 Task: Disable the option Use groups data.
Action: Mouse moved to (638, 101)
Screenshot: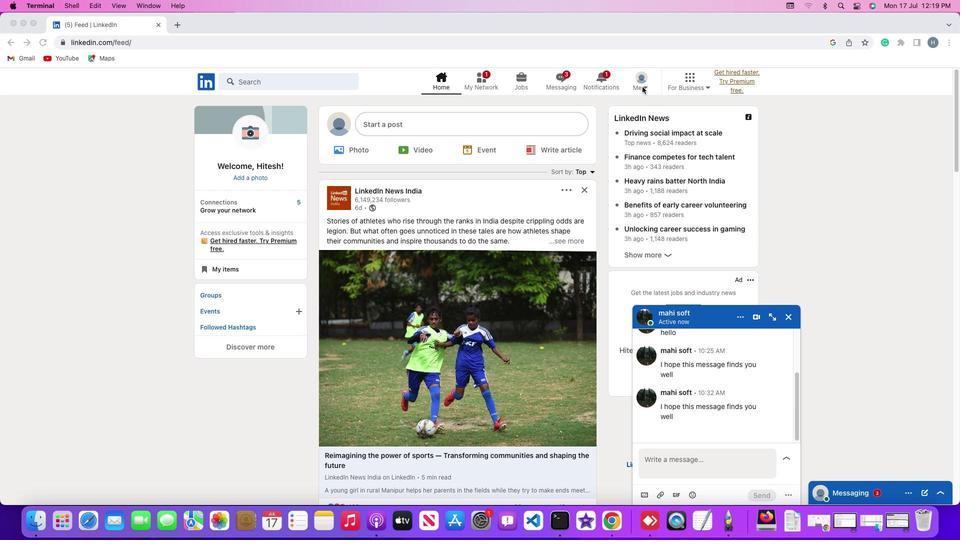 
Action: Mouse pressed left at (638, 101)
Screenshot: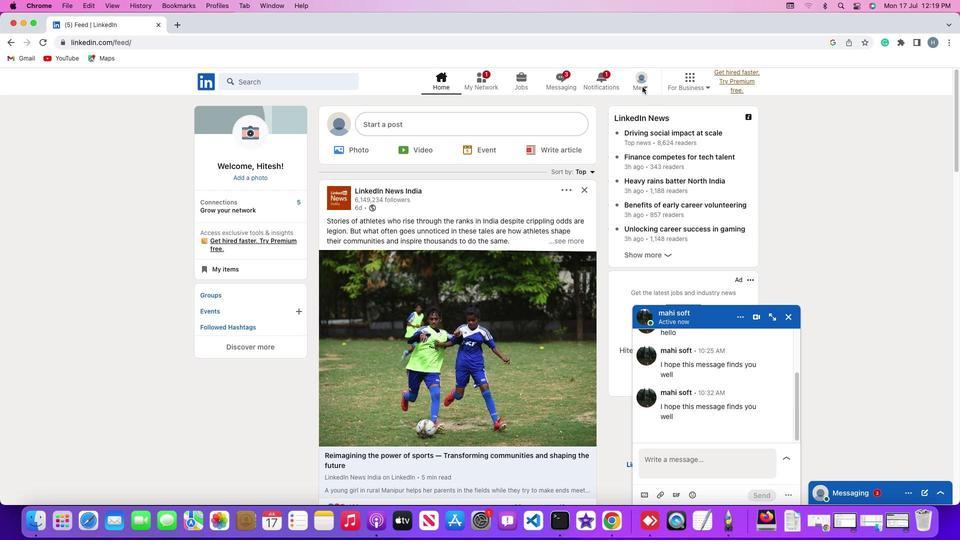 
Action: Mouse moved to (641, 101)
Screenshot: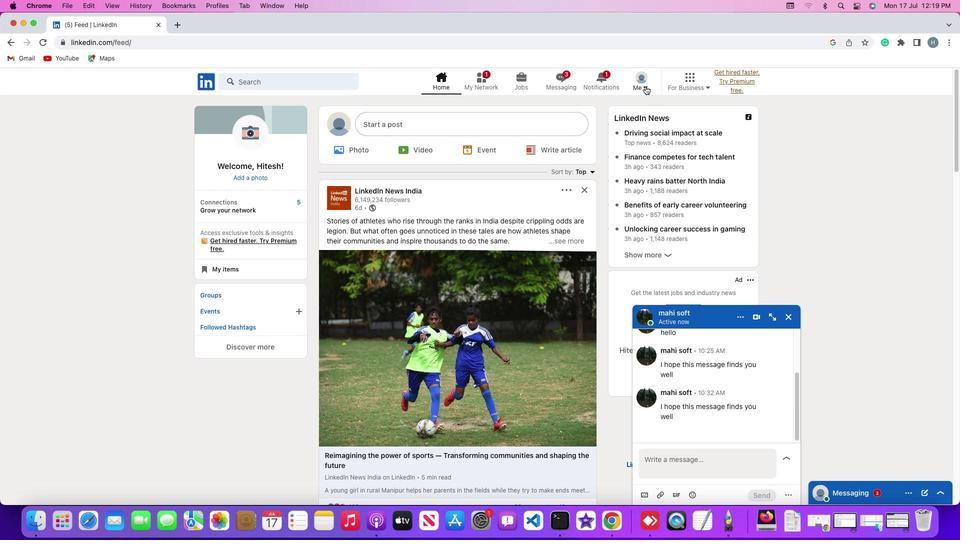 
Action: Mouse pressed left at (641, 101)
Screenshot: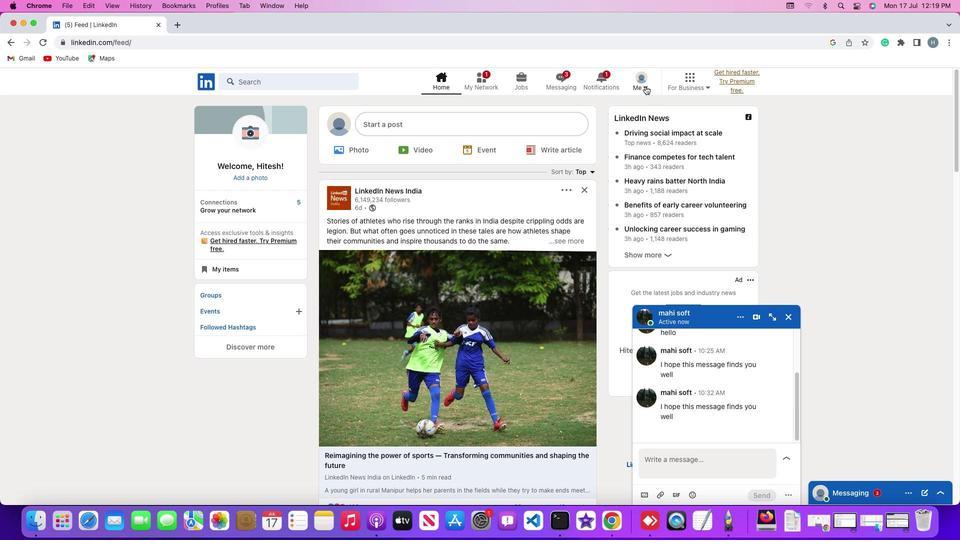 
Action: Mouse moved to (567, 205)
Screenshot: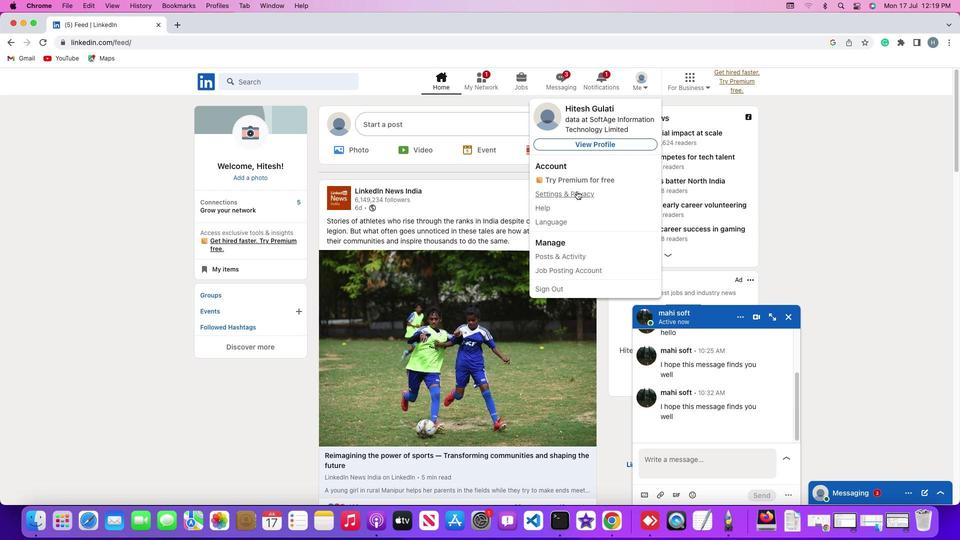 
Action: Mouse pressed left at (567, 205)
Screenshot: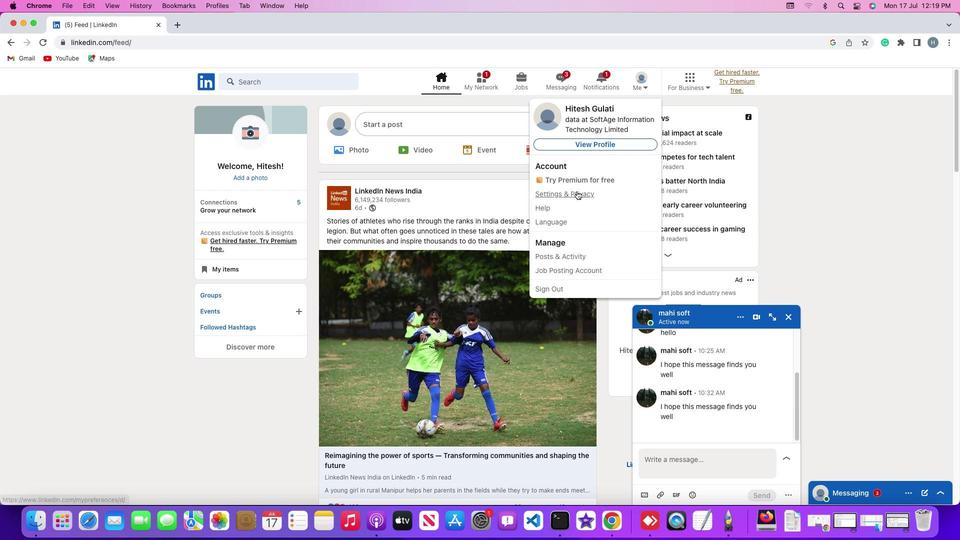 
Action: Mouse moved to (54, 318)
Screenshot: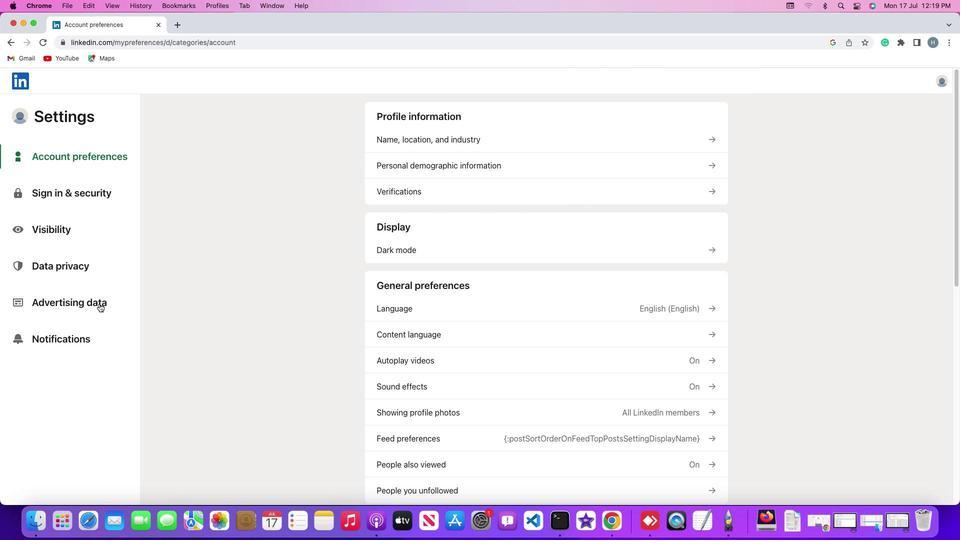 
Action: Mouse pressed left at (54, 318)
Screenshot: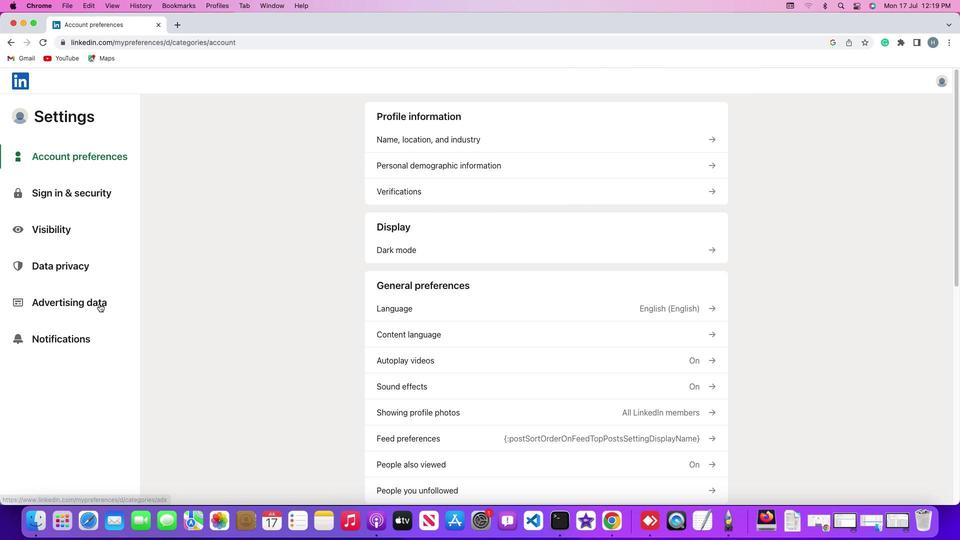 
Action: Mouse pressed left at (54, 318)
Screenshot: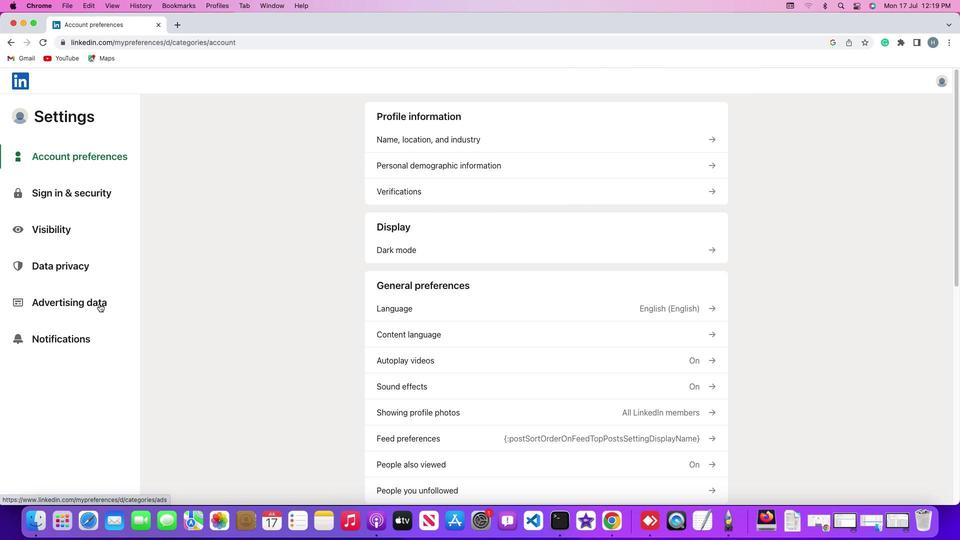 
Action: Mouse moved to (374, 339)
Screenshot: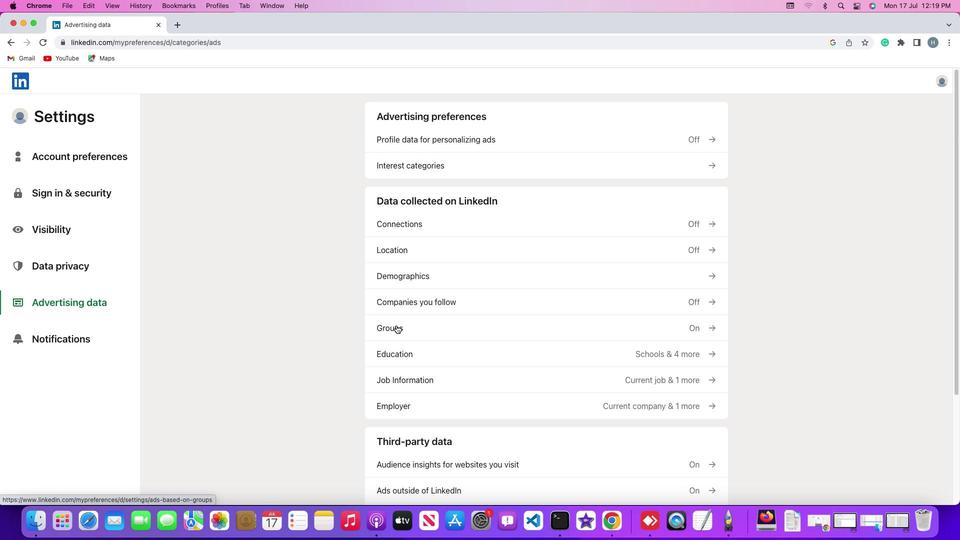 
Action: Mouse pressed left at (374, 339)
Screenshot: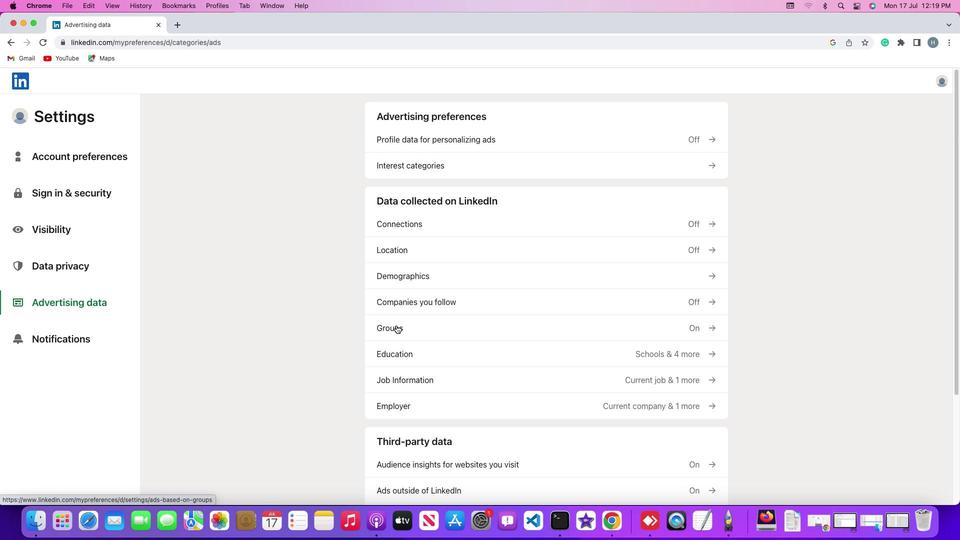 
Action: Mouse moved to (707, 186)
Screenshot: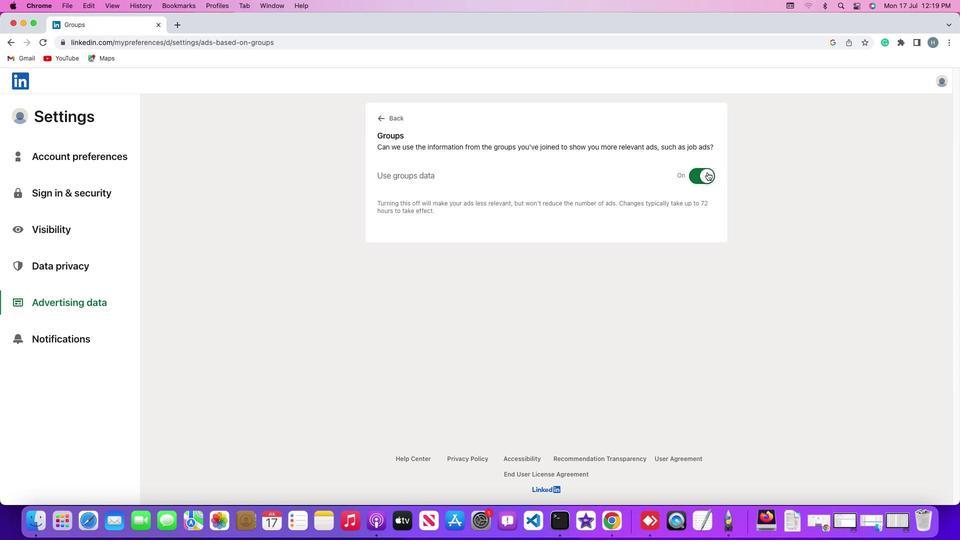 
Action: Mouse pressed left at (707, 186)
Screenshot: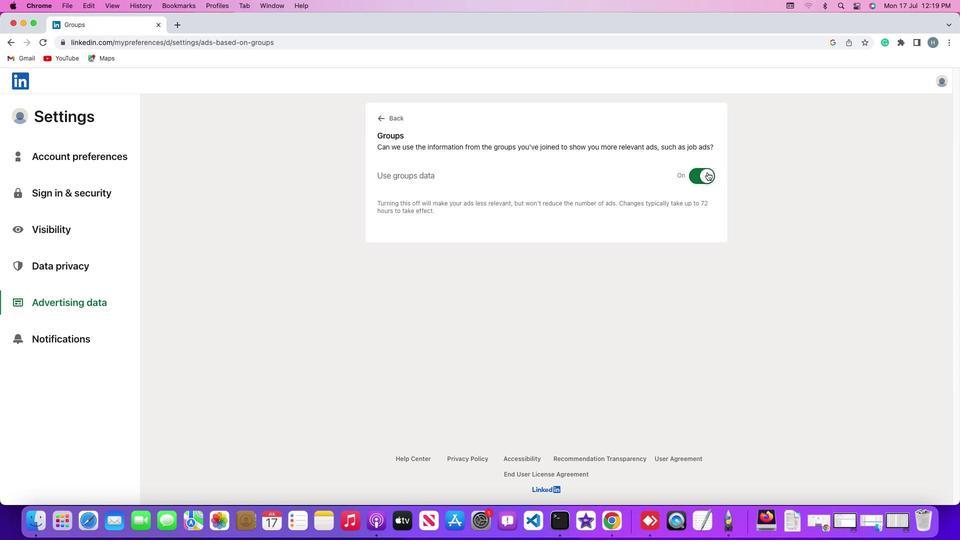 
Action: Mouse moved to (707, 249)
Screenshot: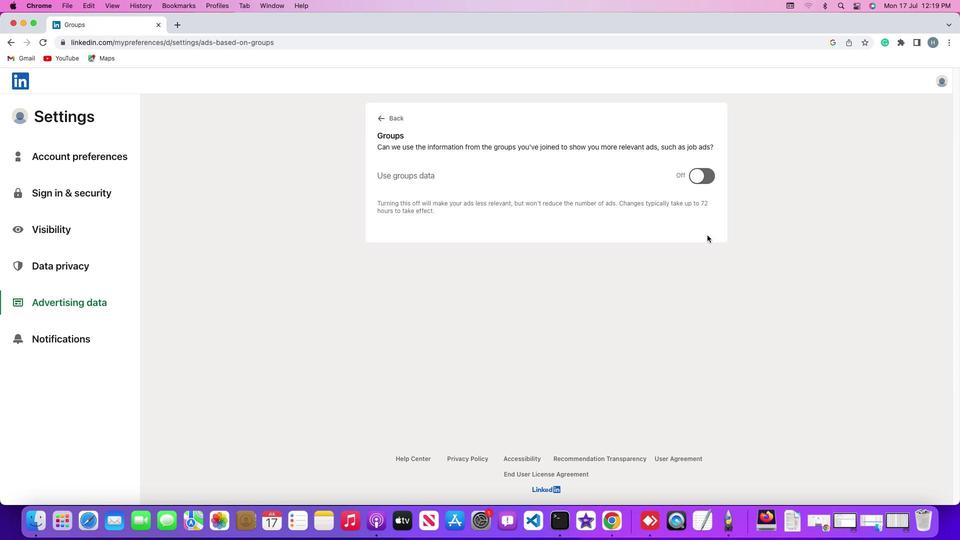 
